 Task: Zoom the sheet by 150%.
Action: Mouse moved to (152, 95)
Screenshot: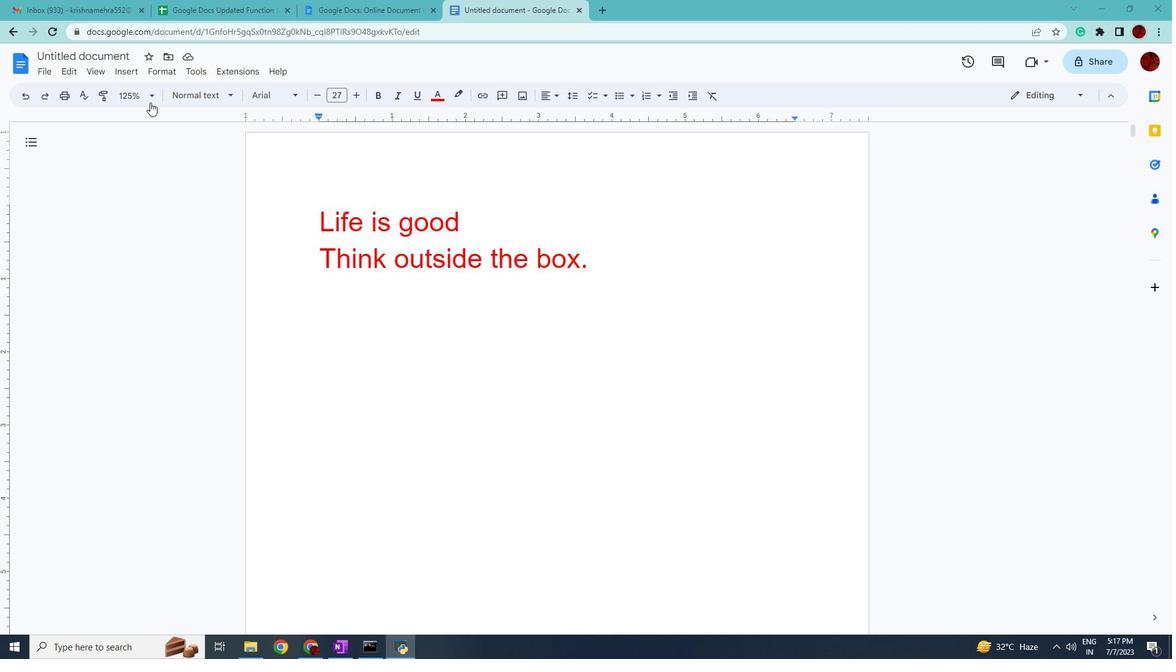 
Action: Mouse pressed left at (152, 95)
Screenshot: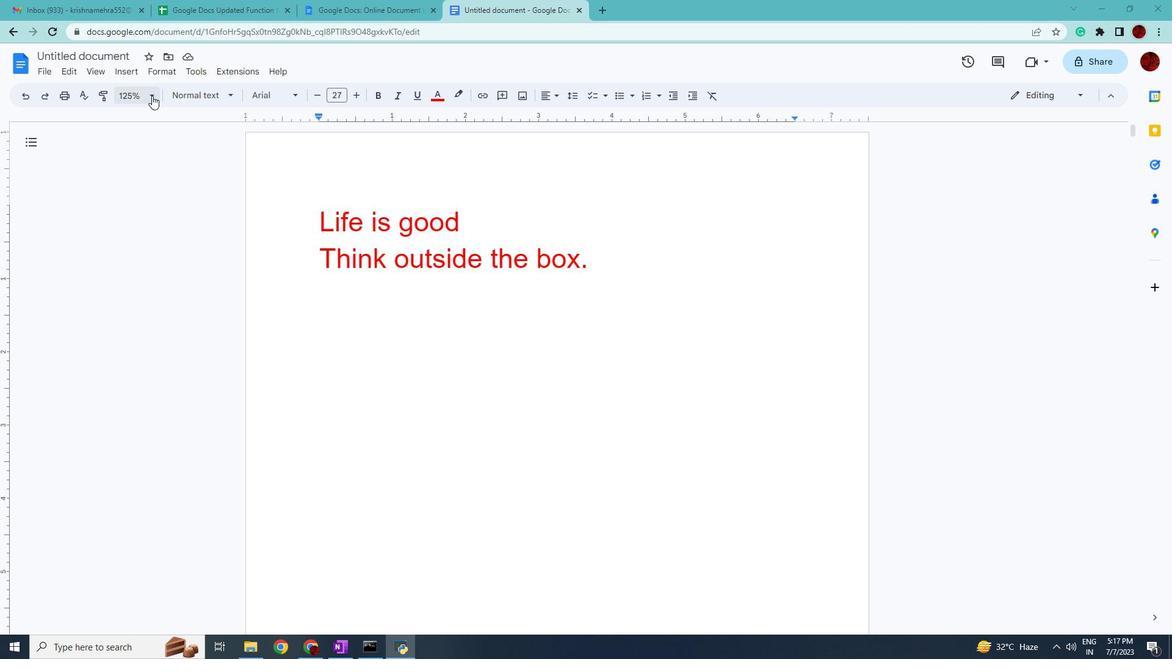 
Action: Mouse moved to (142, 242)
Screenshot: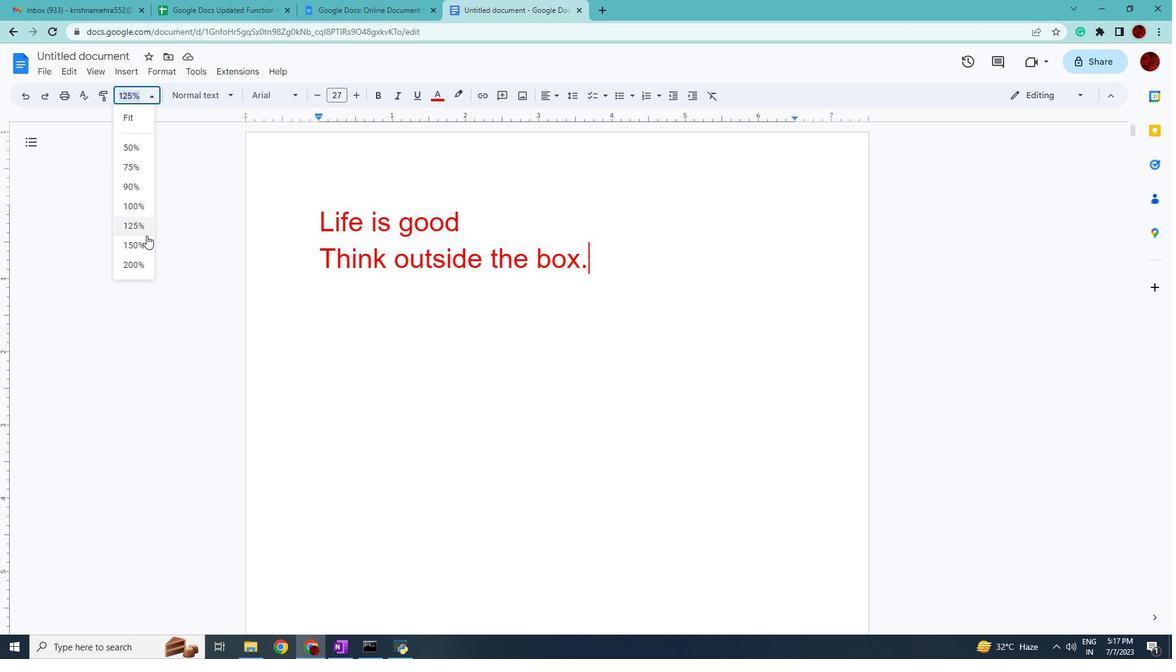 
Action: Mouse pressed left at (142, 242)
Screenshot: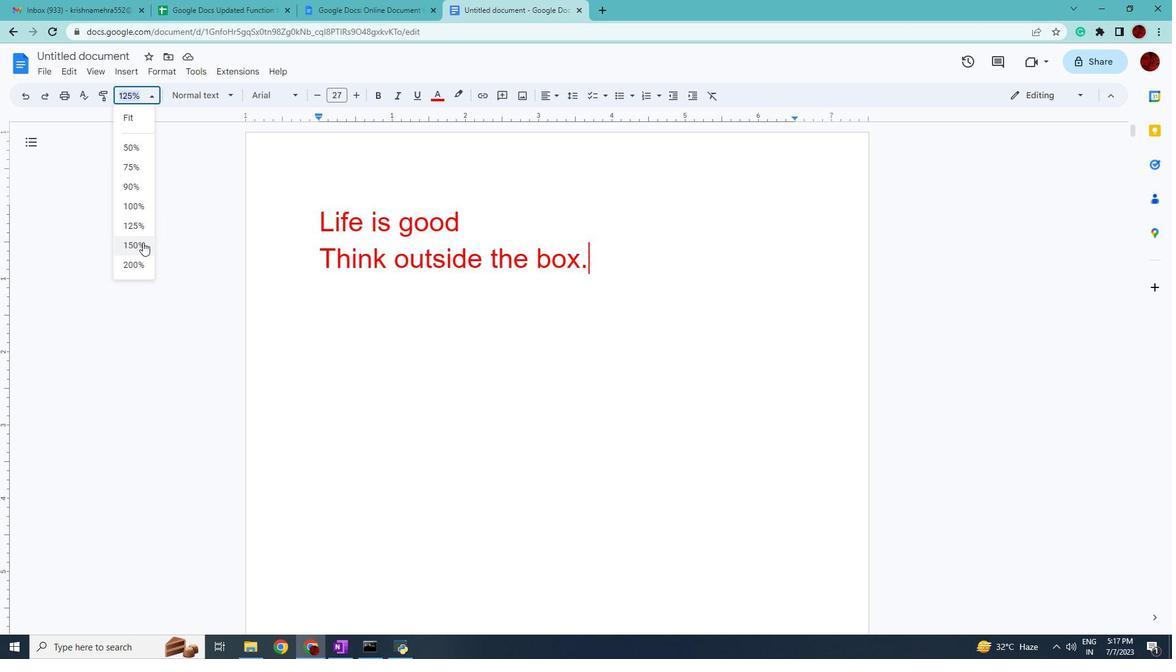 
